 Task: Add a dependency to the task Develop a new online marketplace for a specific industry , the existing task  Integrate website with email marketing platforms in the project AgileCraft
Action: Mouse moved to (46, 311)
Screenshot: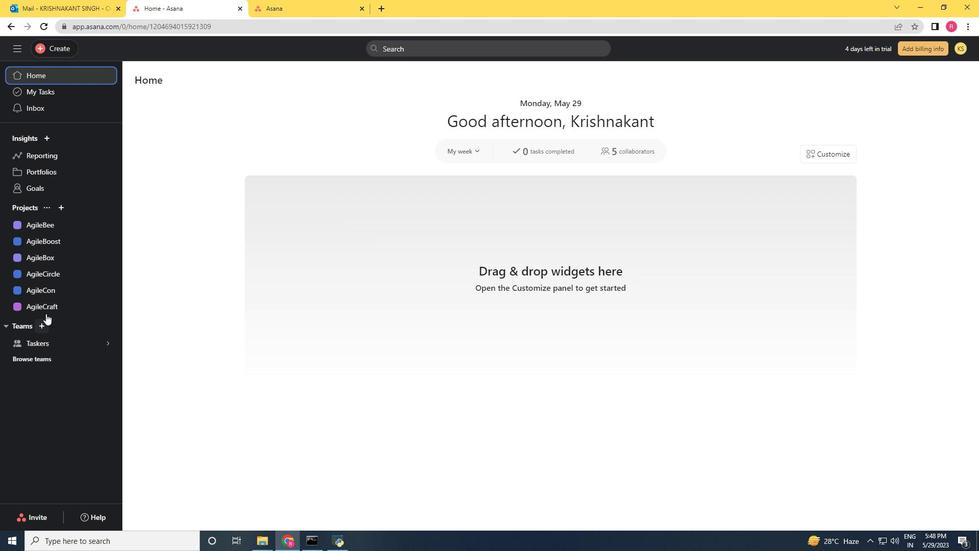 
Action: Mouse pressed left at (46, 311)
Screenshot: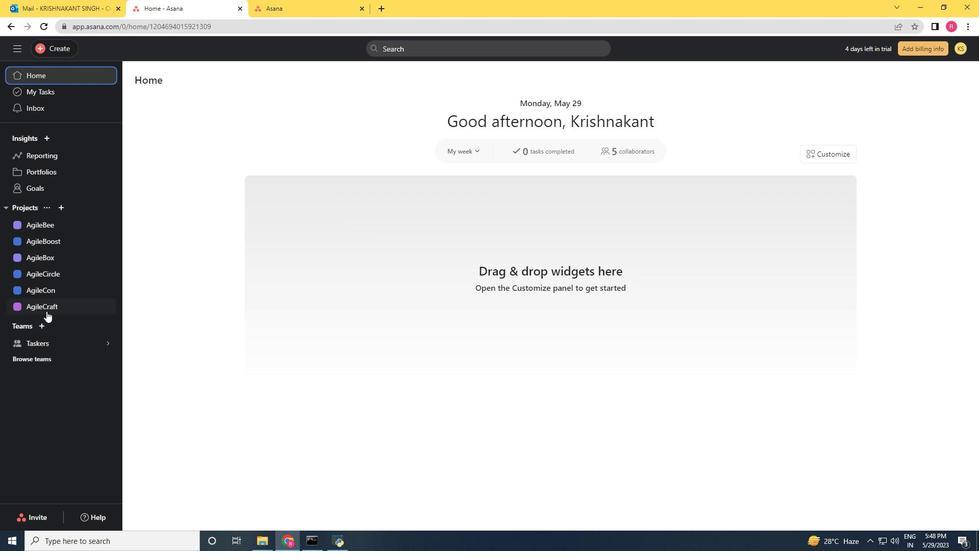 
Action: Mouse moved to (274, 329)
Screenshot: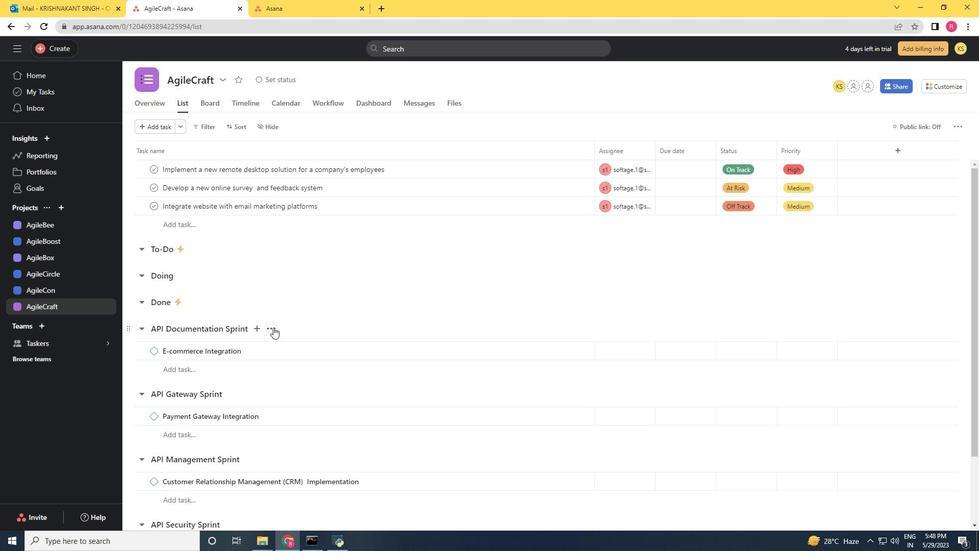 
Action: Mouse scrolled (274, 328) with delta (0, 0)
Screenshot: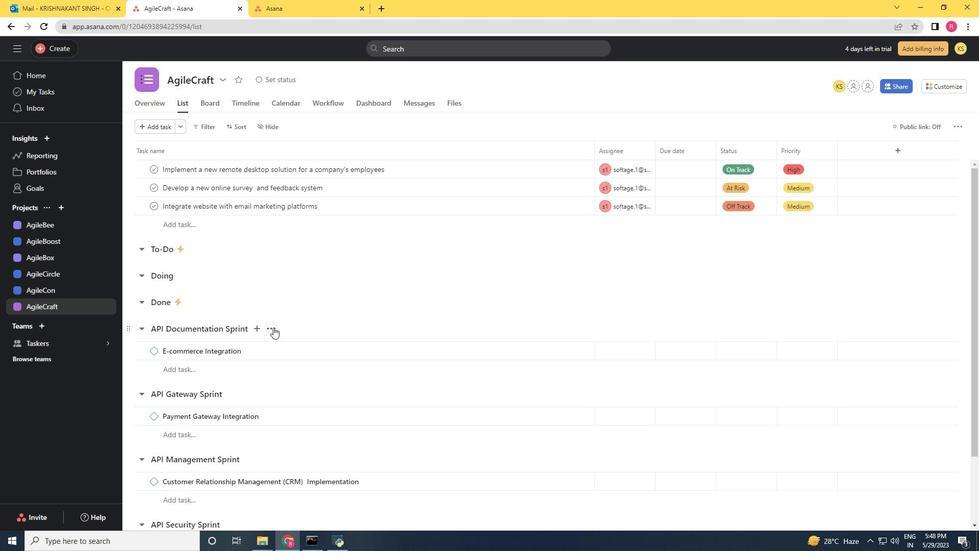 
Action: Mouse moved to (277, 333)
Screenshot: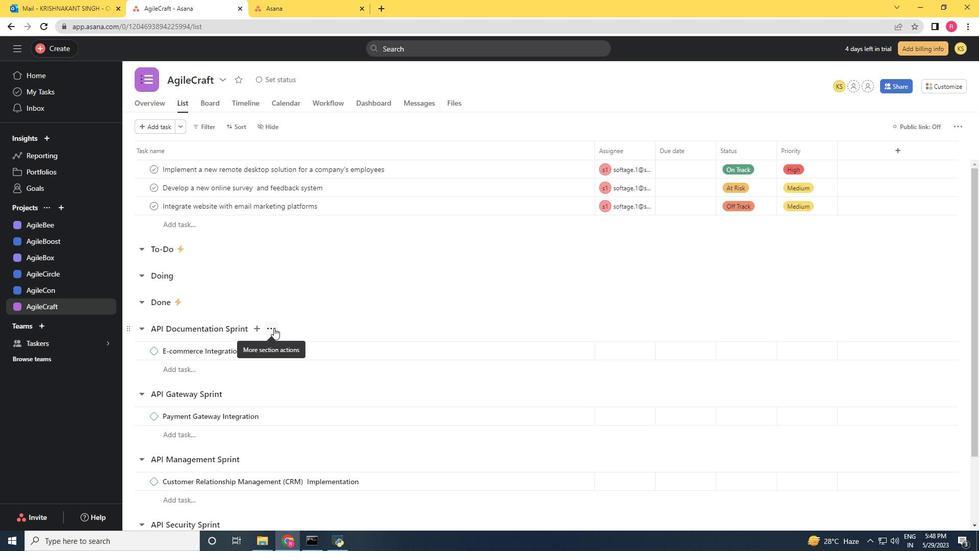 
Action: Mouse scrolled (277, 332) with delta (0, 0)
Screenshot: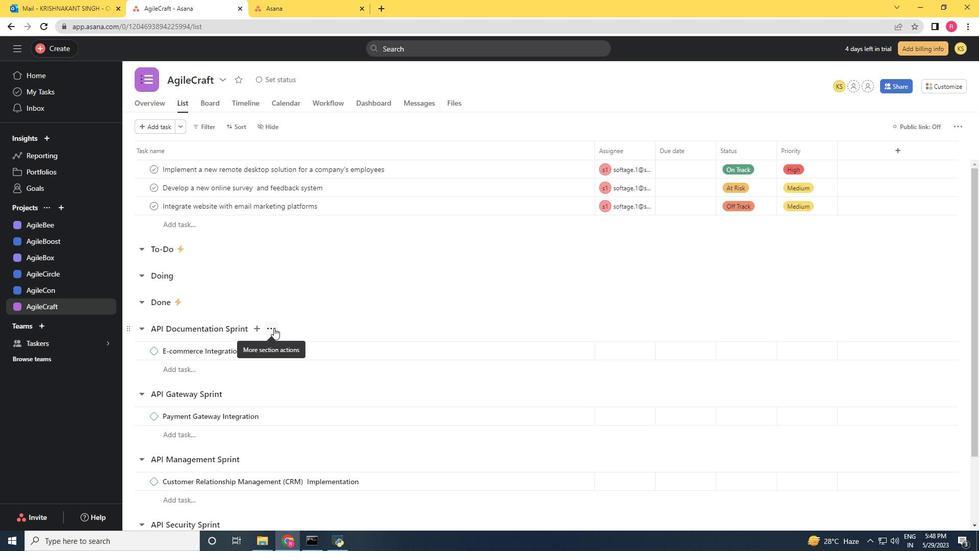 
Action: Mouse moved to (278, 334)
Screenshot: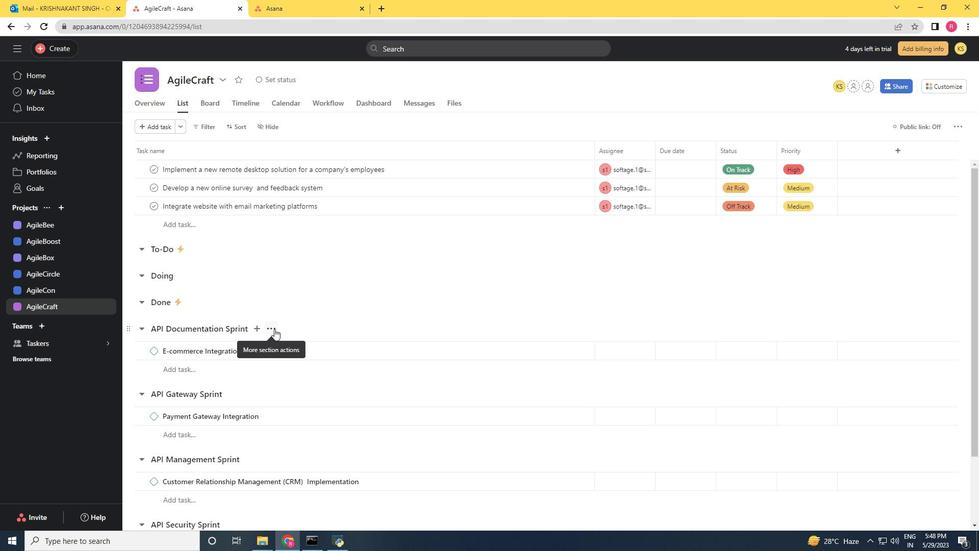
Action: Mouse scrolled (278, 333) with delta (0, 0)
Screenshot: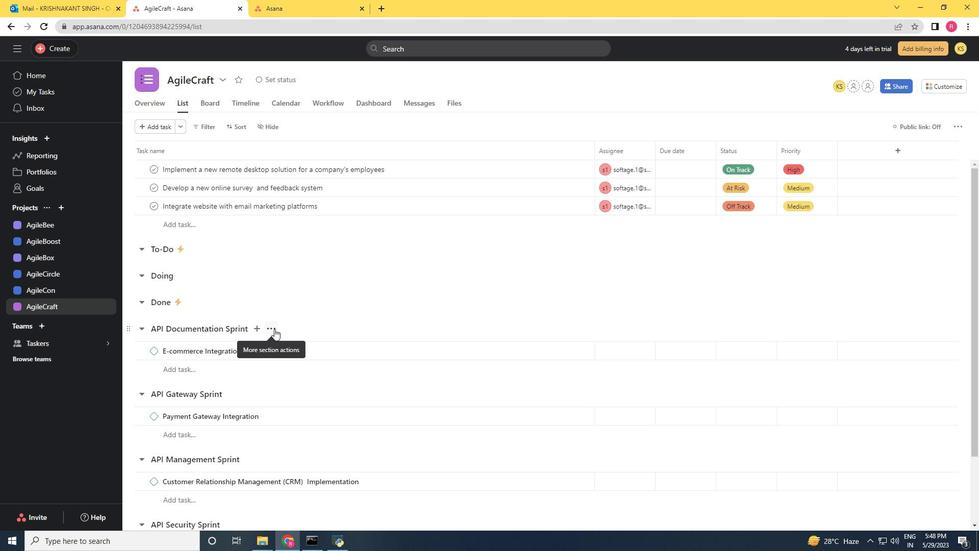 
Action: Mouse scrolled (278, 333) with delta (0, 0)
Screenshot: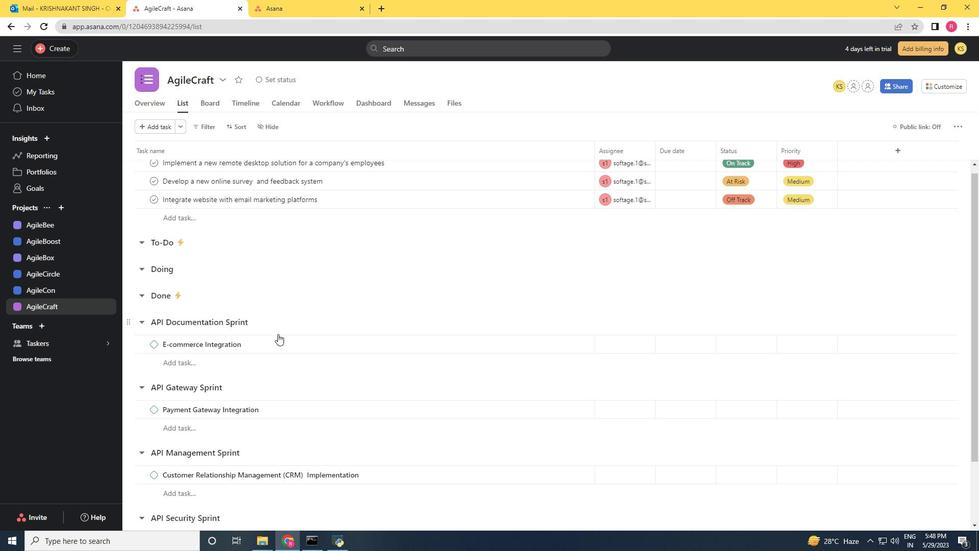 
Action: Mouse scrolled (278, 333) with delta (0, 0)
Screenshot: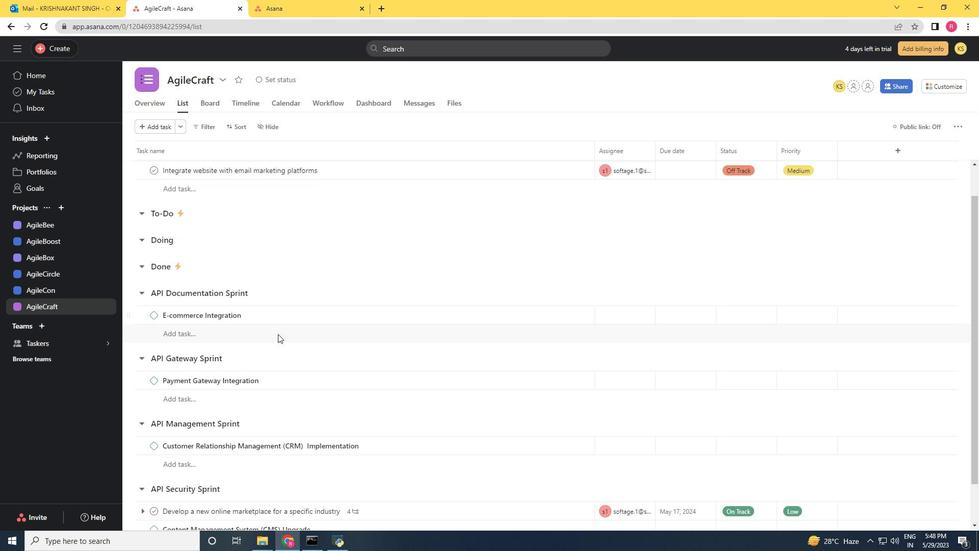 
Action: Mouse scrolled (278, 333) with delta (0, 0)
Screenshot: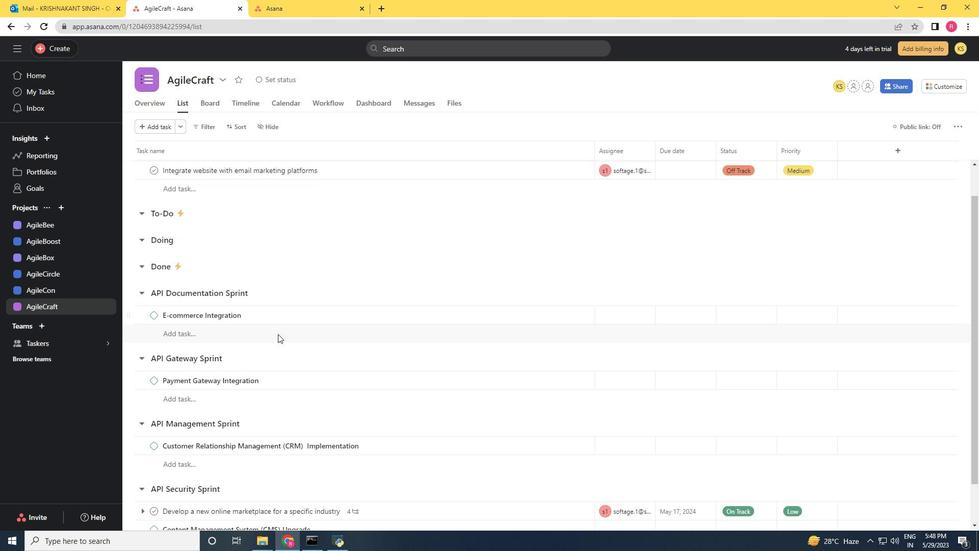 
Action: Mouse scrolled (278, 333) with delta (0, 0)
Screenshot: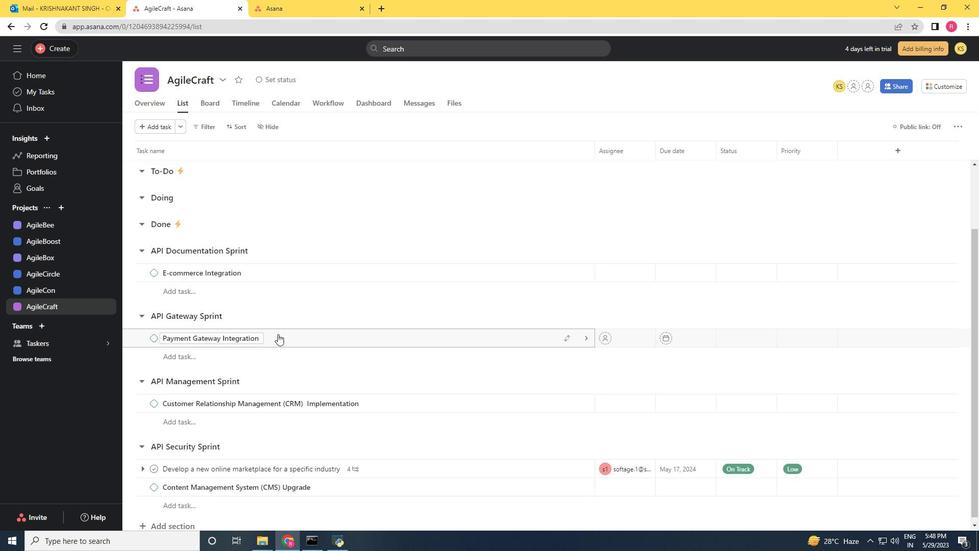 
Action: Mouse moved to (499, 462)
Screenshot: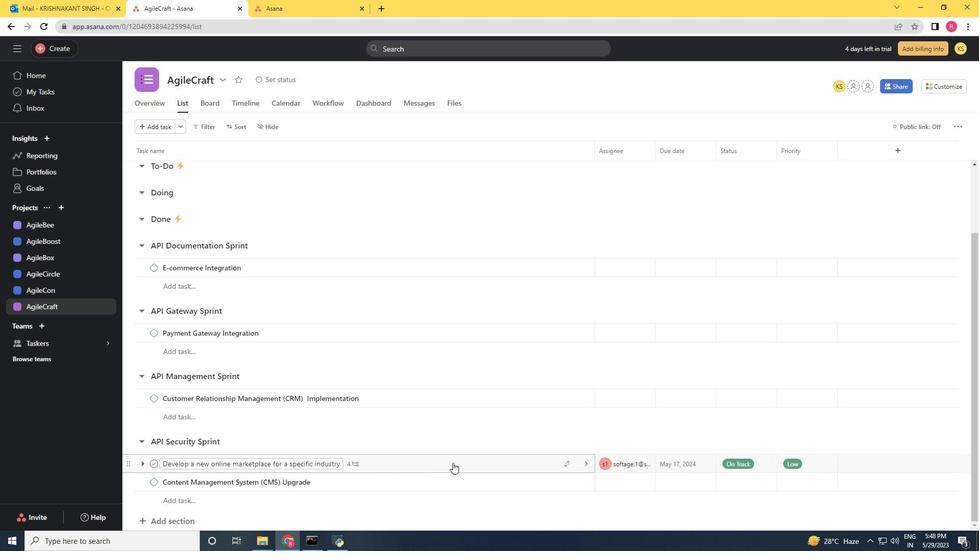 
Action: Mouse pressed left at (499, 462)
Screenshot: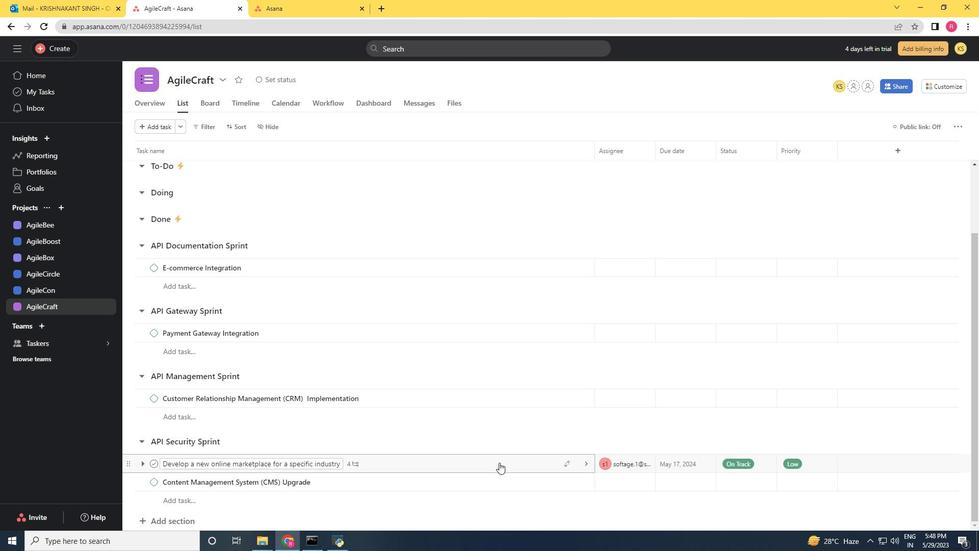 
Action: Mouse moved to (731, 286)
Screenshot: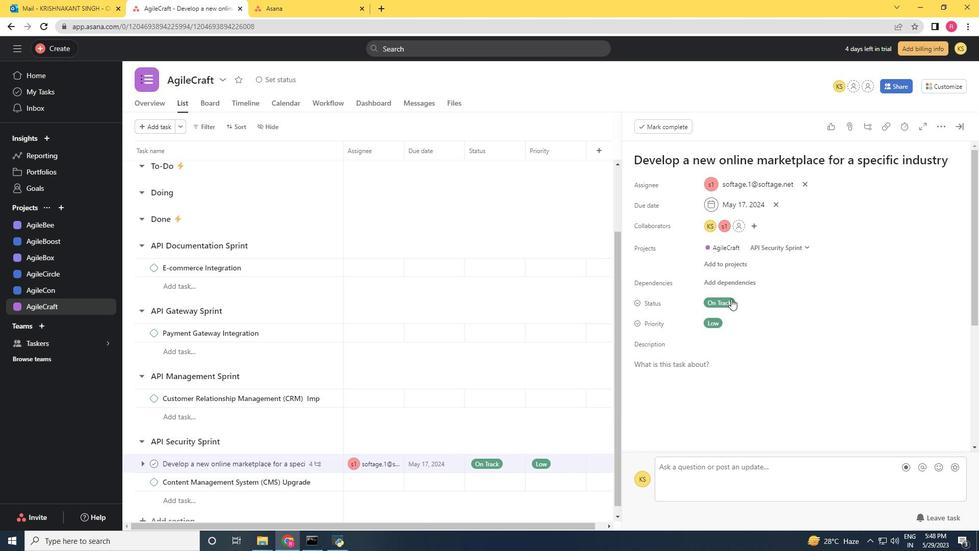 
Action: Mouse pressed left at (731, 286)
Screenshot: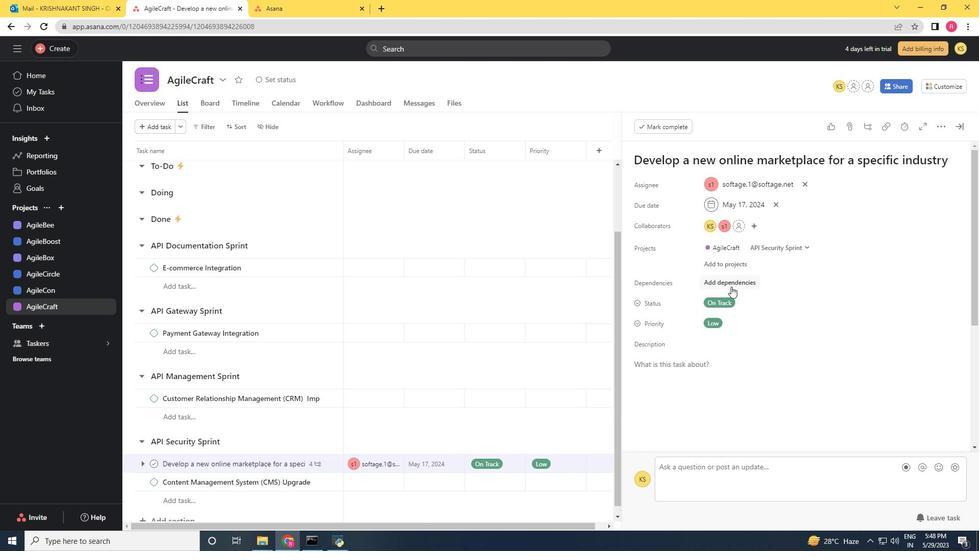 
Action: Key pressed <Key.shift><Key.shift><Key.shift><Key.shift><Key.shift><Key.shift><Key.shift><Key.shift><Key.shift><Key.shift><Key.shift><Key.shift><Key.shift><Key.shift><Key.shift><Key.shift><Key.shift><Key.shift>Websi<Key.backspace><Key.backspace><Key.backspace>bsite<Key.space>with<Key.space>
Screenshot: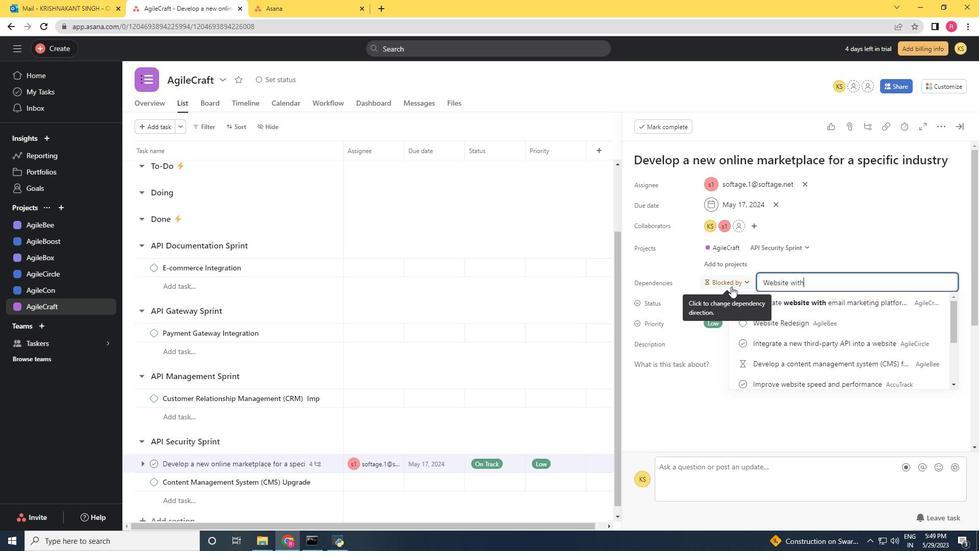 
Action: Mouse moved to (864, 158)
Screenshot: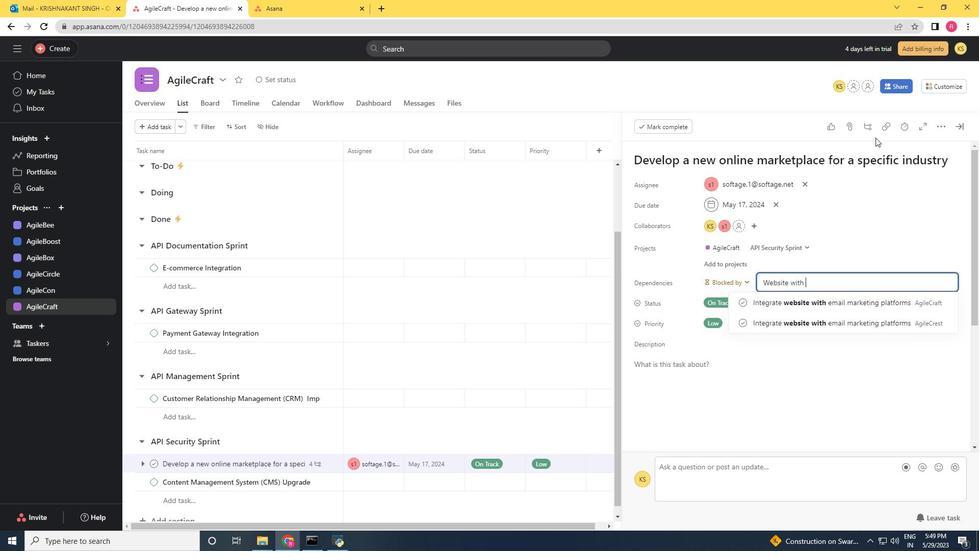 
Action: Key pressed email<Key.space>marketing<Key.space>platform<Key.space><Key.backspace>s
Screenshot: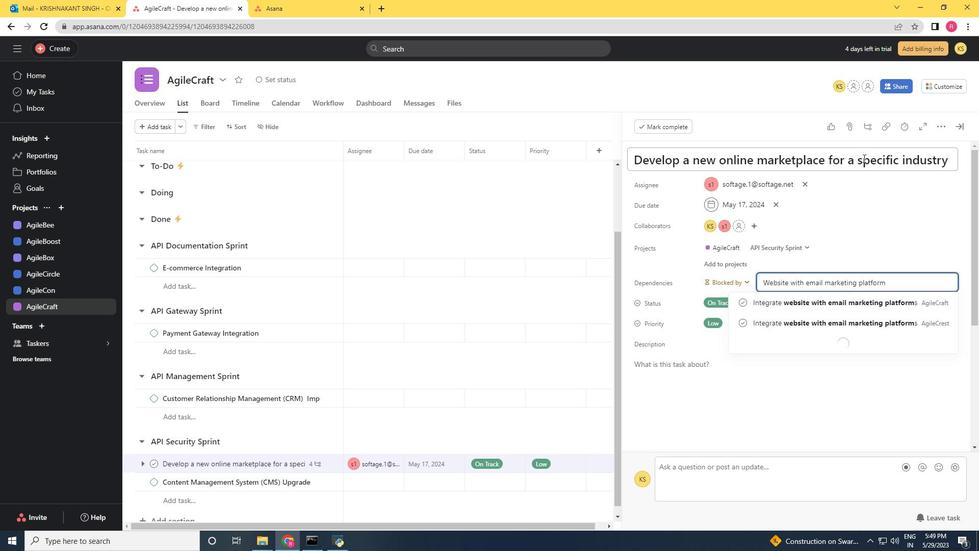 
Action: Mouse moved to (837, 310)
Screenshot: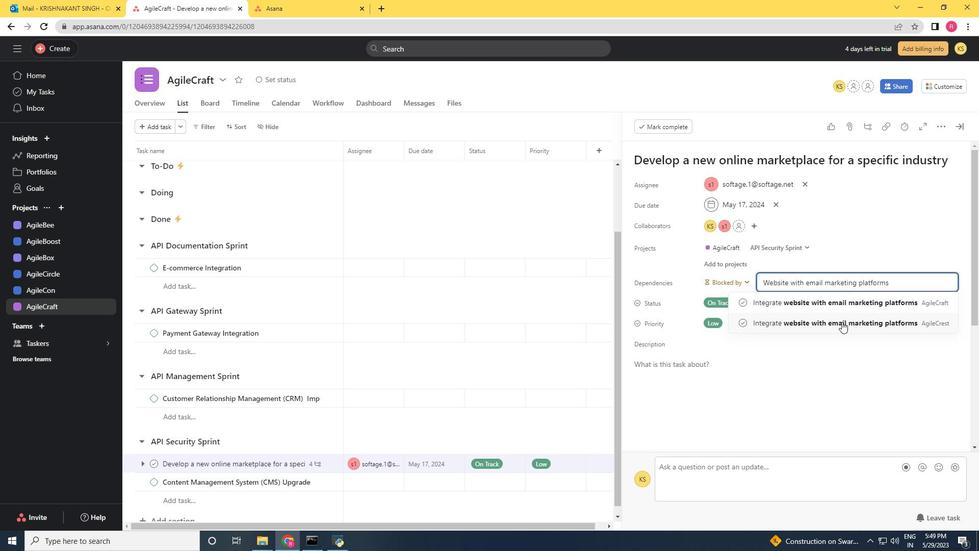 
Action: Mouse pressed left at (837, 310)
Screenshot: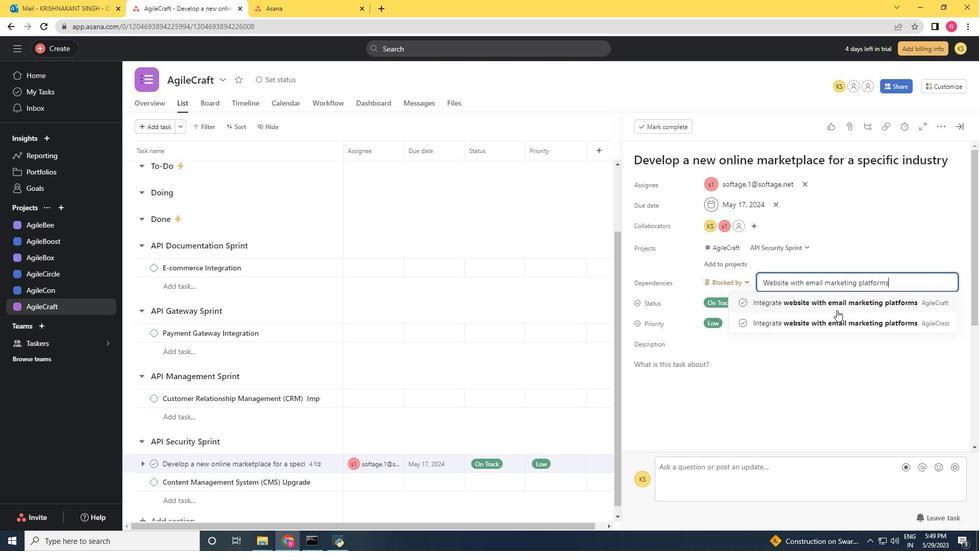 
